 Task: In the  document Joshua.htmlMake this file  'available offline' Add shortcut to Drive 'Computers'Email the file to   softage.3@softage.net, with message attached Attention Needed: Please prioritize going through the email I've sent. and file type: 'Plain Text'
Action: Mouse moved to (264, 441)
Screenshot: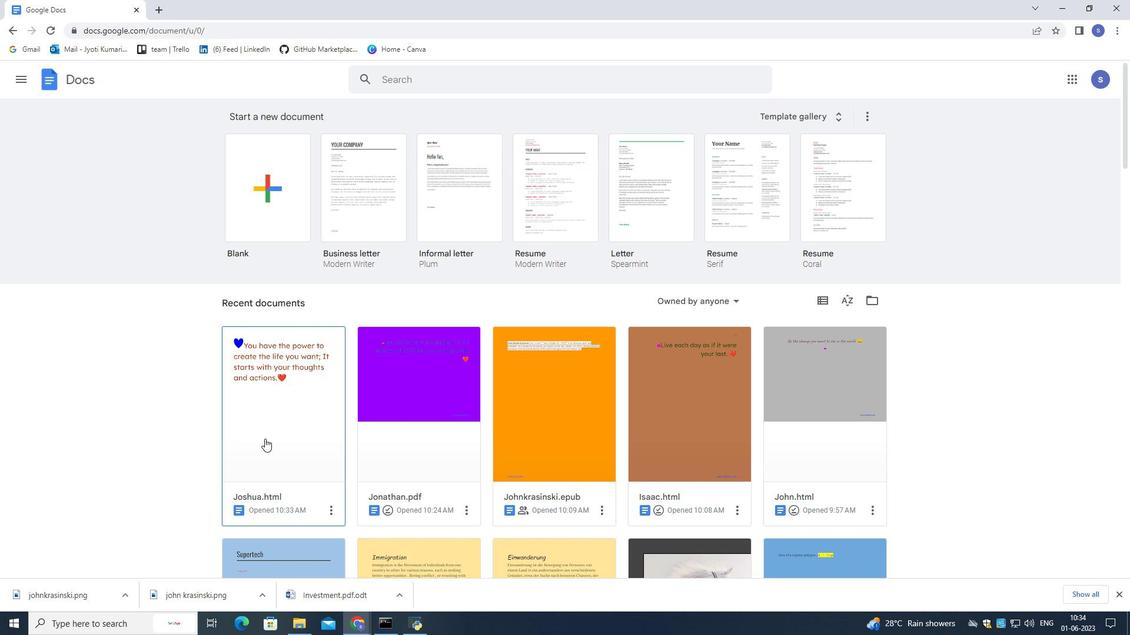 
Action: Mouse pressed left at (264, 441)
Screenshot: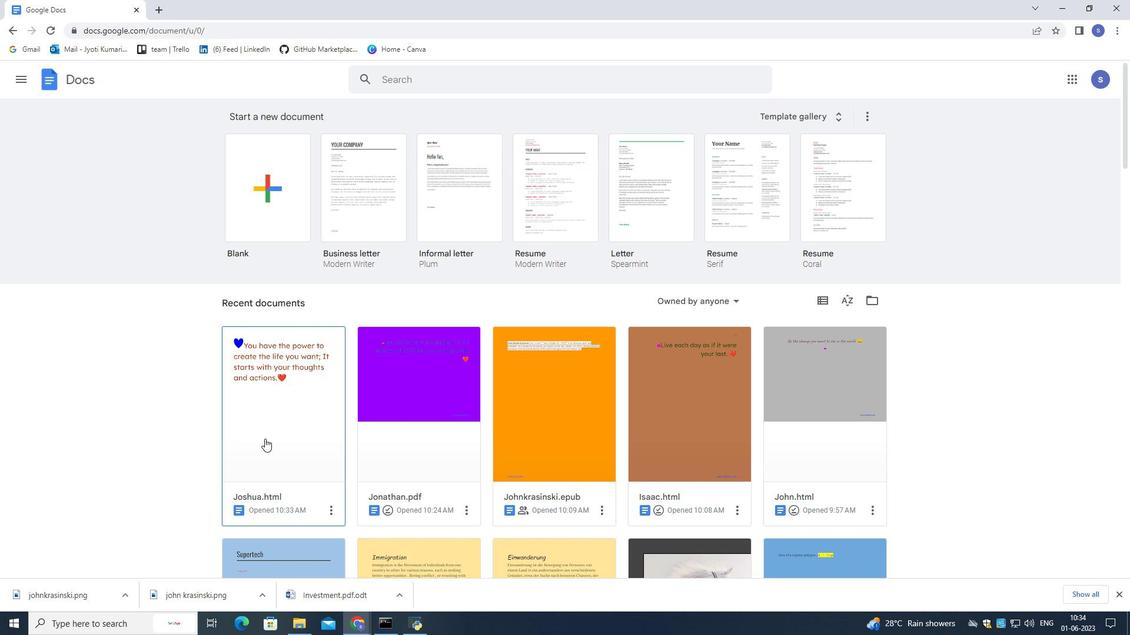 
Action: Mouse moved to (264, 442)
Screenshot: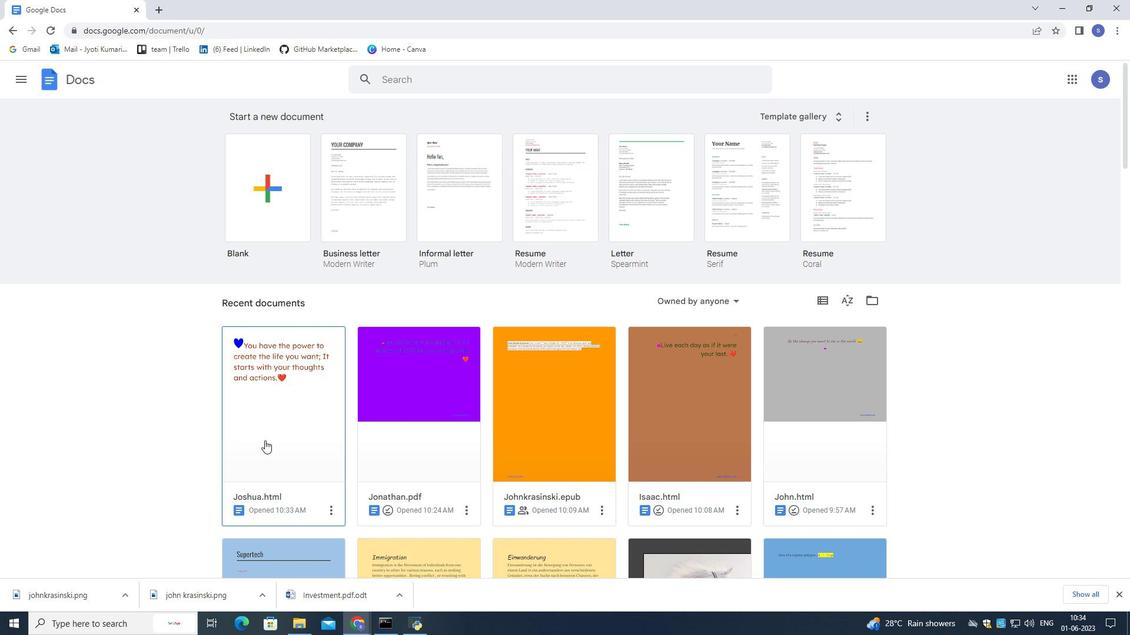 
Action: Mouse pressed left at (264, 442)
Screenshot: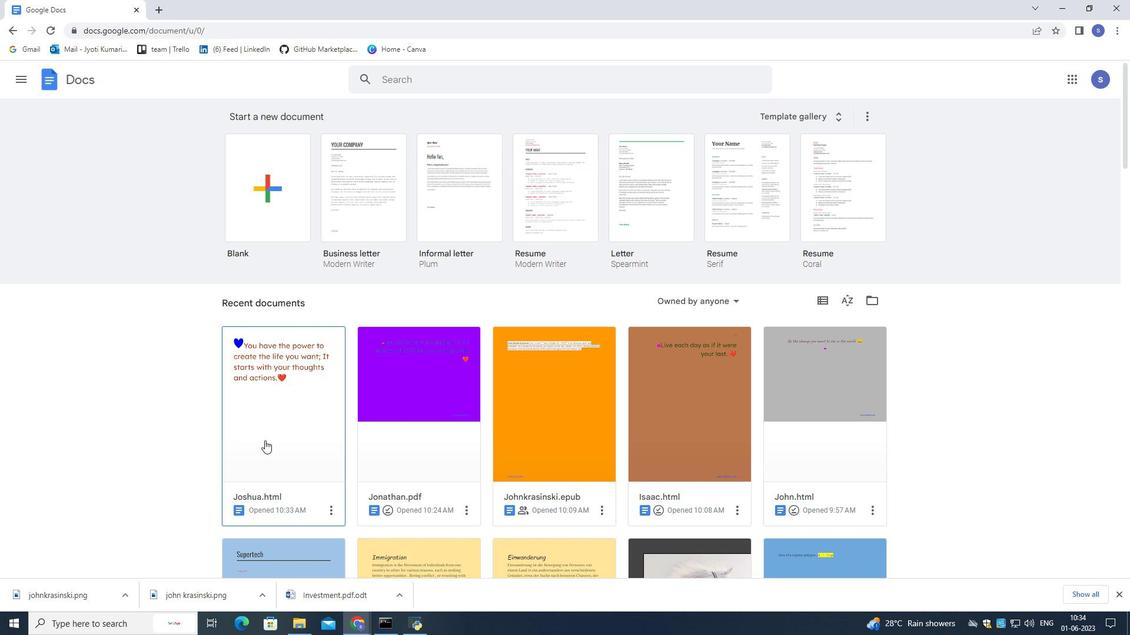 
Action: Mouse moved to (45, 89)
Screenshot: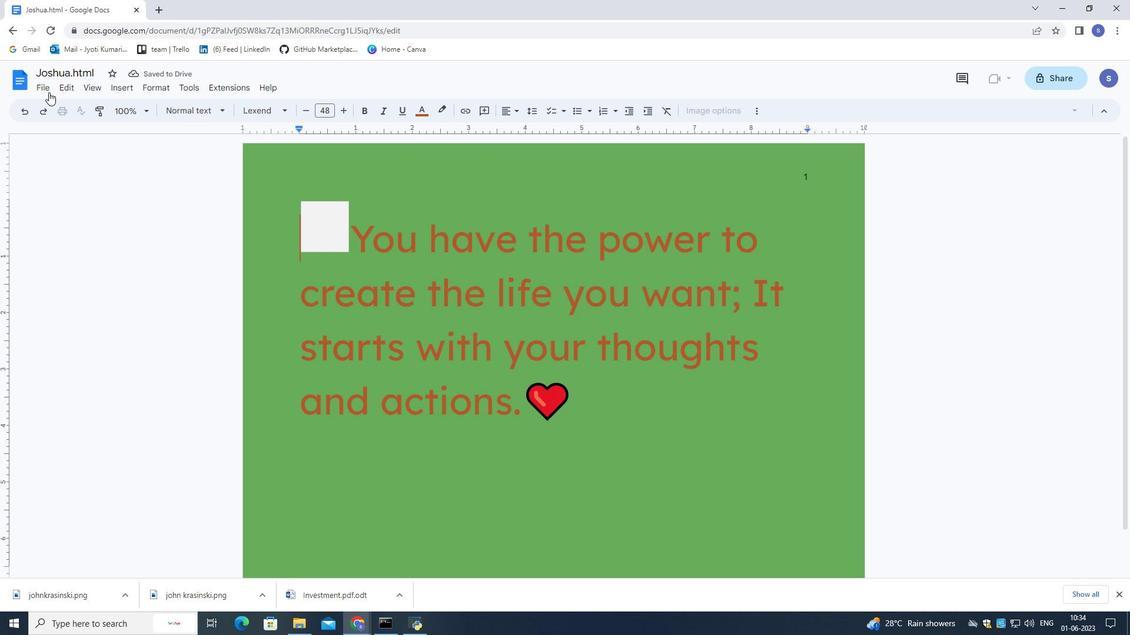 
Action: Mouse pressed left at (45, 89)
Screenshot: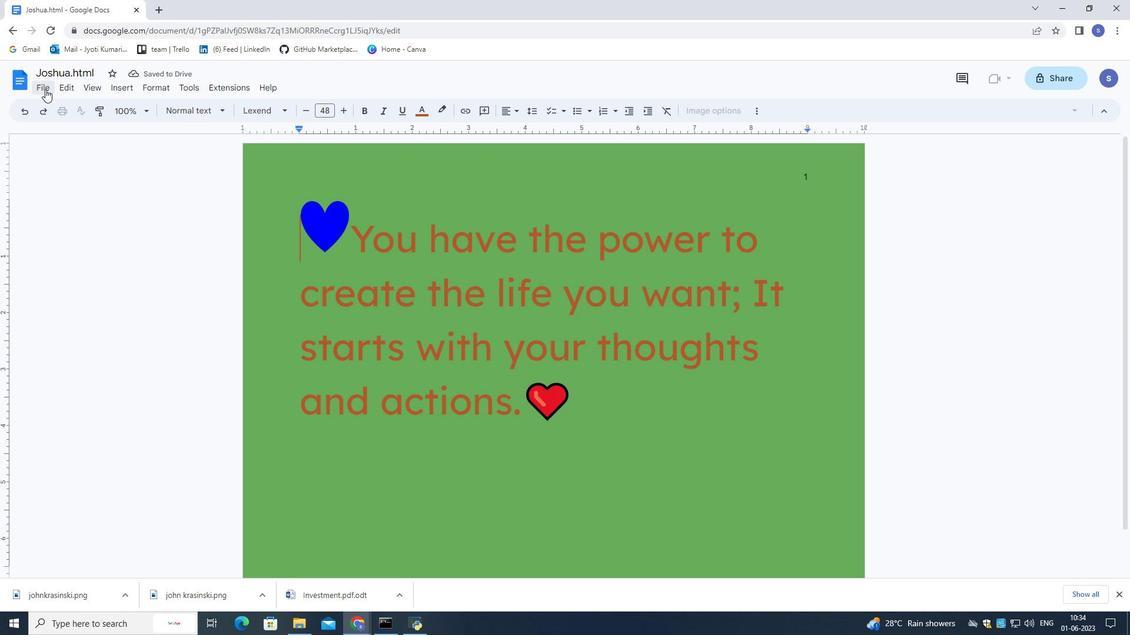 
Action: Mouse moved to (81, 338)
Screenshot: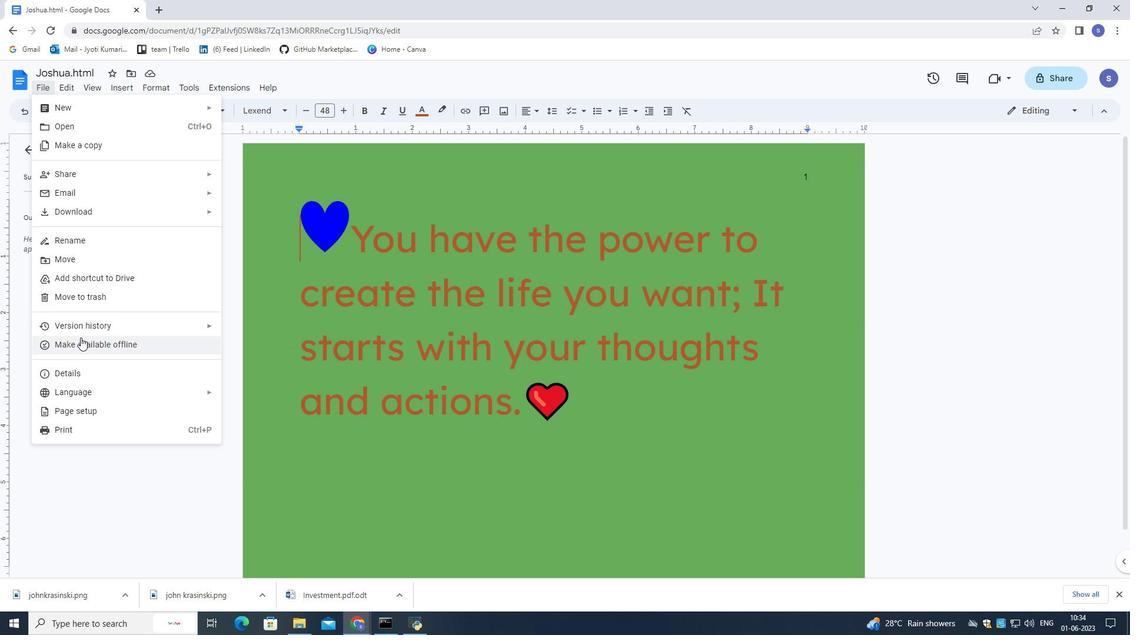 
Action: Mouse pressed left at (81, 338)
Screenshot: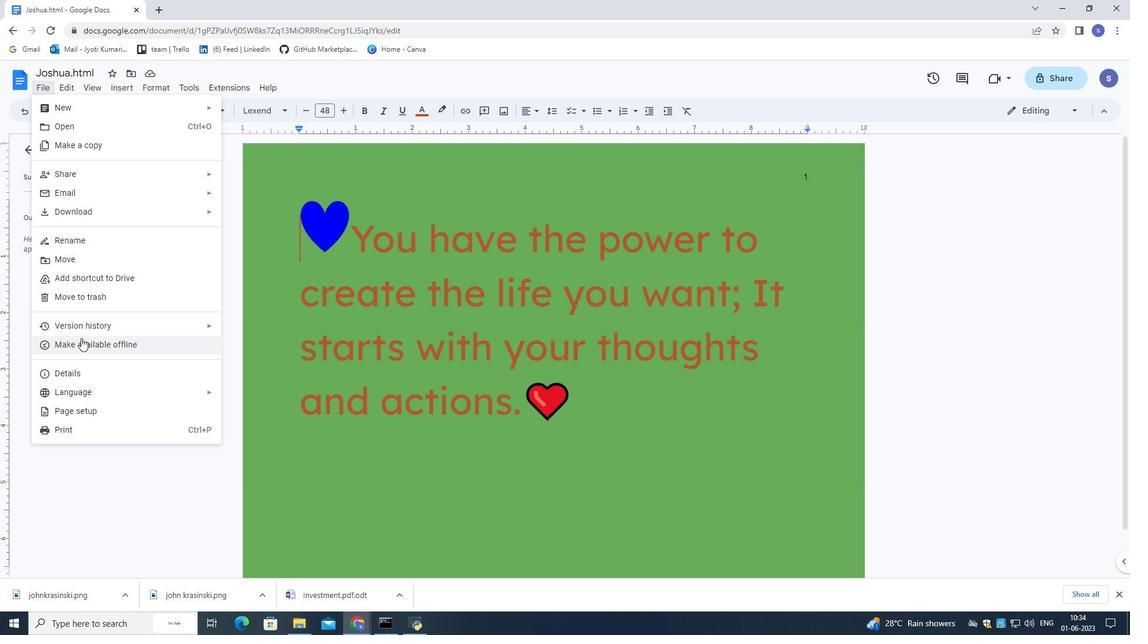 
Action: Mouse moved to (47, 84)
Screenshot: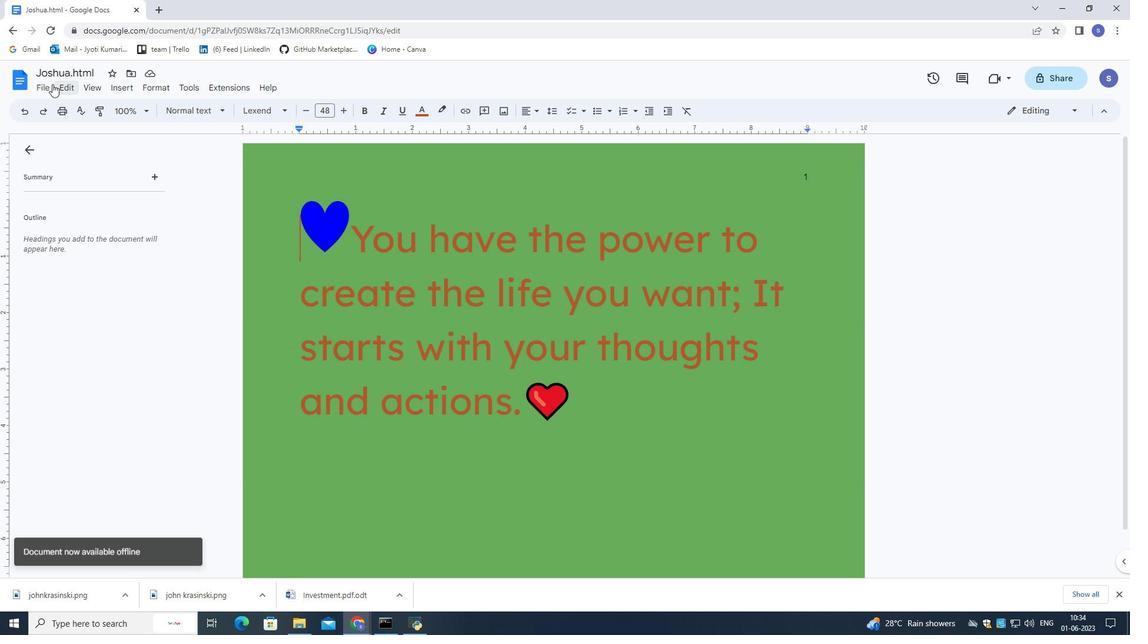 
Action: Mouse pressed left at (47, 84)
Screenshot: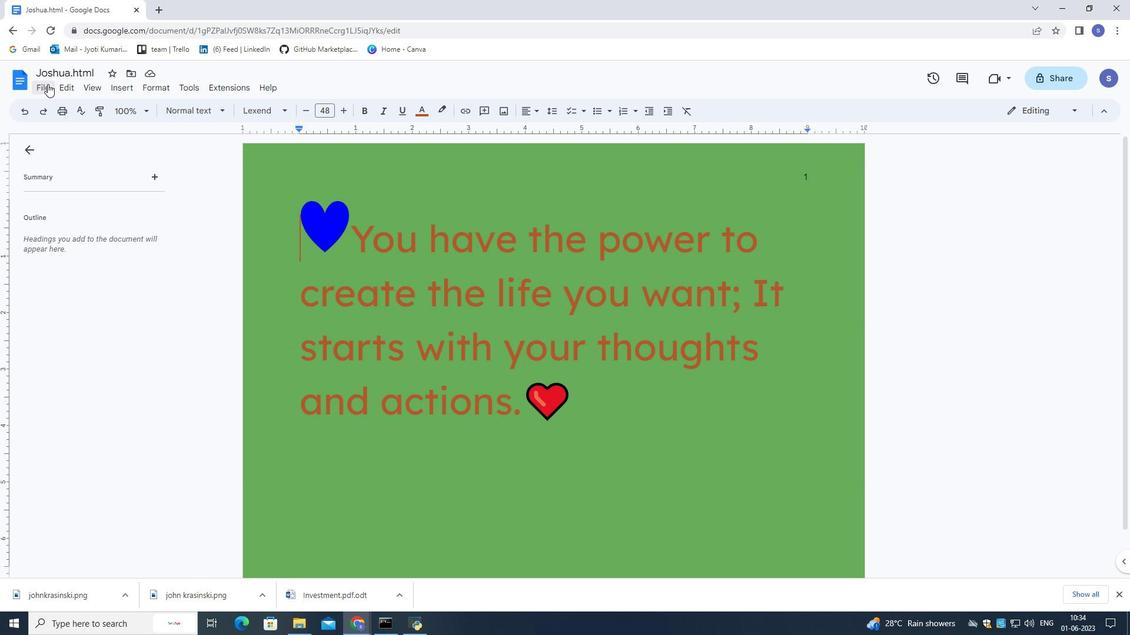 
Action: Mouse moved to (66, 275)
Screenshot: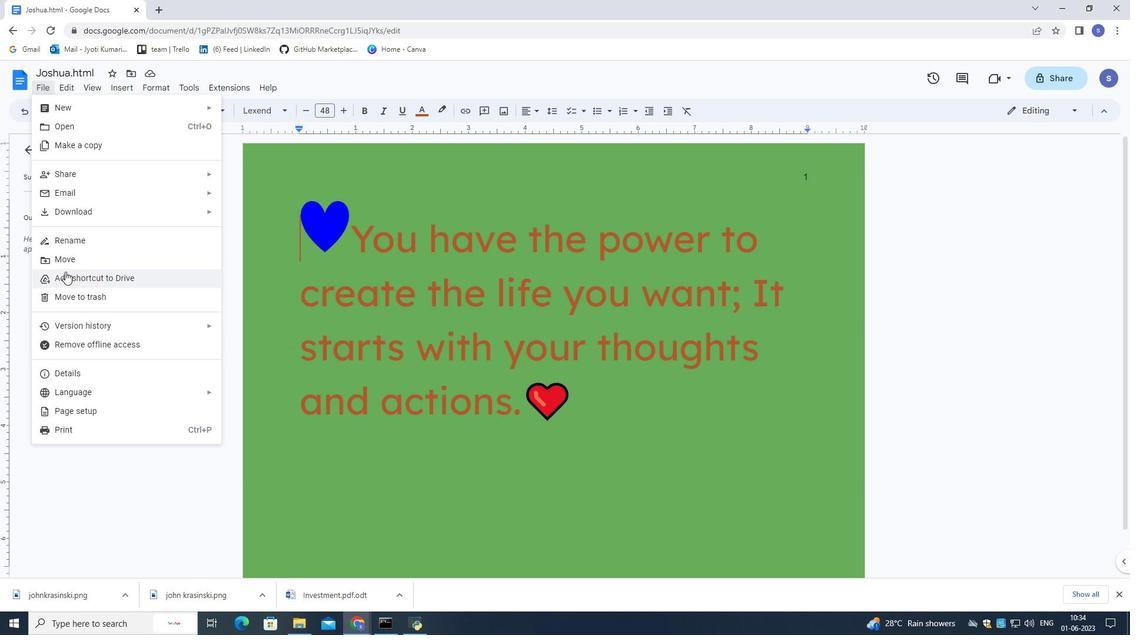 
Action: Mouse pressed left at (66, 275)
Screenshot: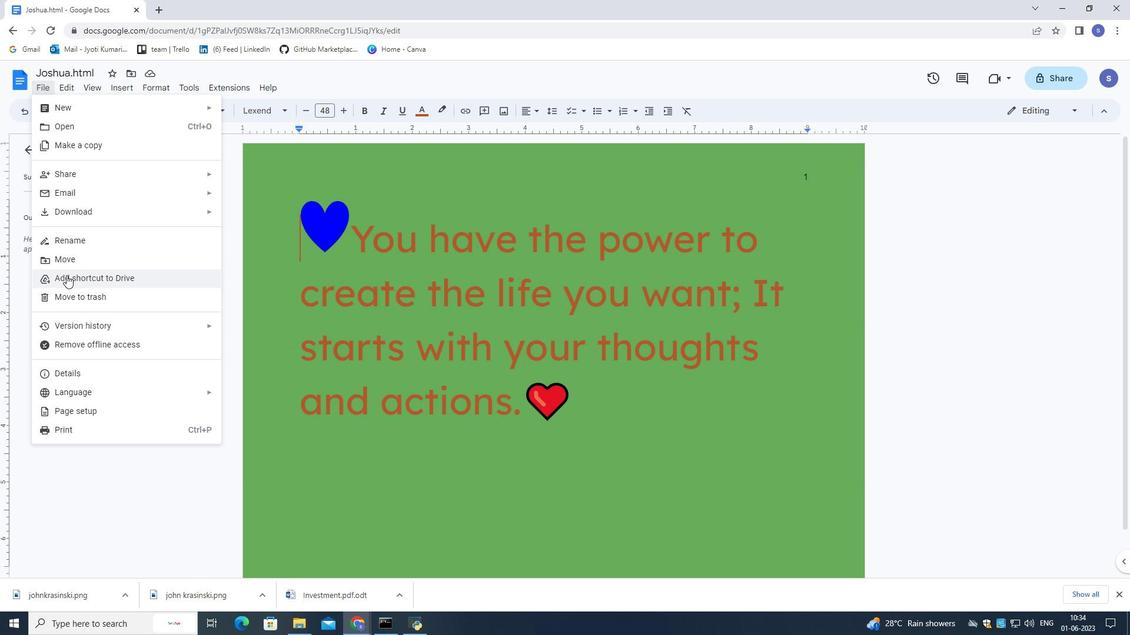 
Action: Mouse moved to (280, 252)
Screenshot: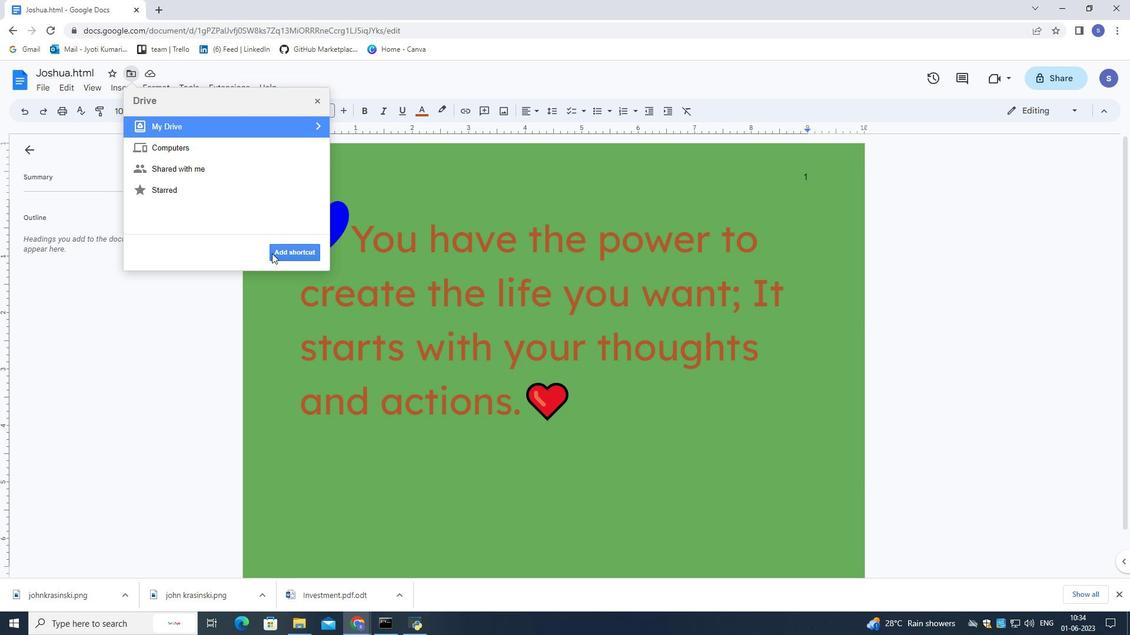 
Action: Mouse pressed left at (280, 252)
Screenshot: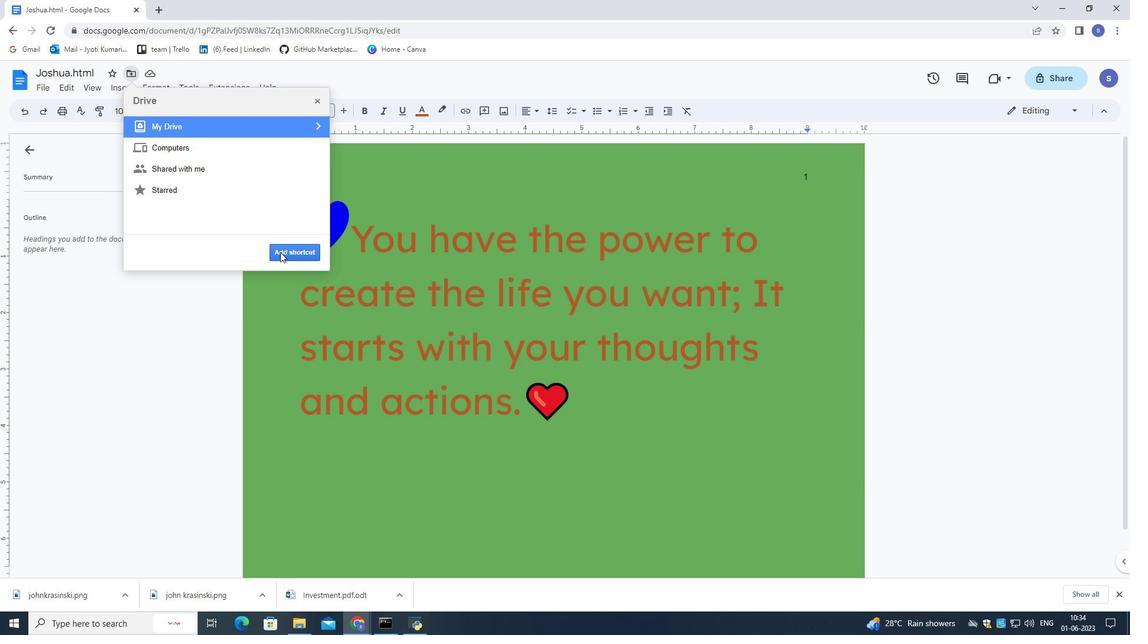 
Action: Mouse moved to (47, 84)
Screenshot: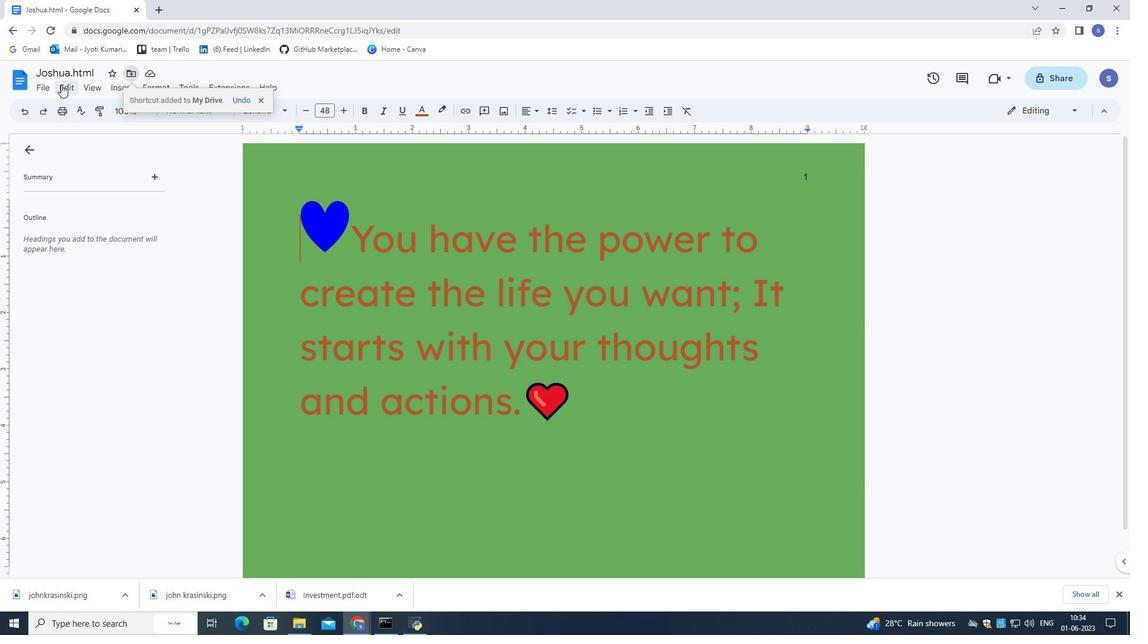 
Action: Mouse pressed left at (47, 84)
Screenshot: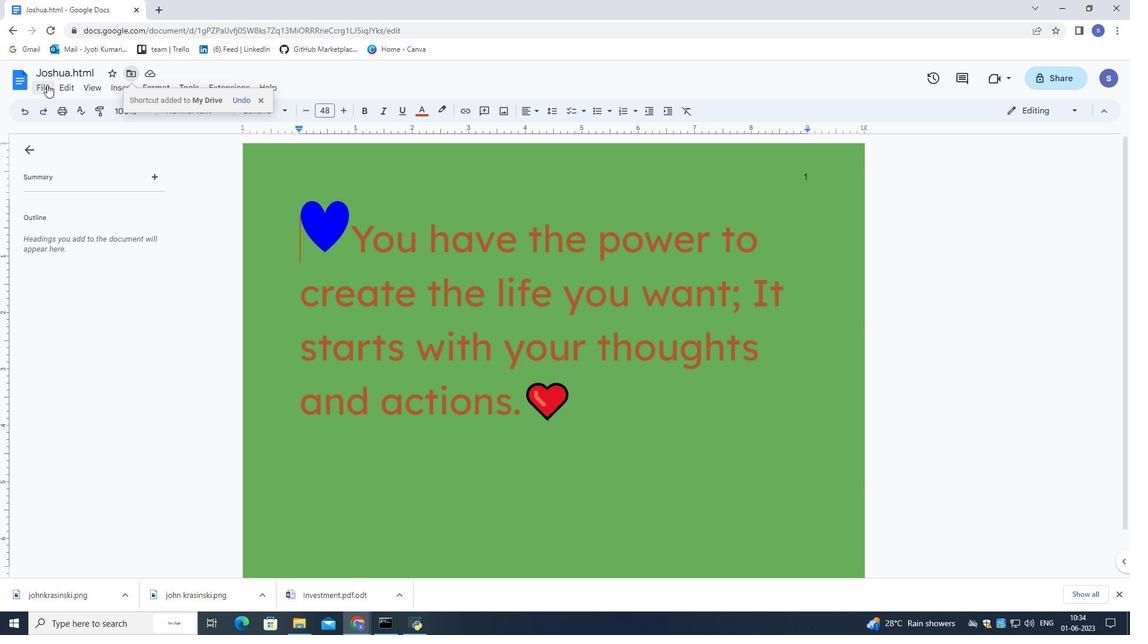 
Action: Mouse moved to (264, 205)
Screenshot: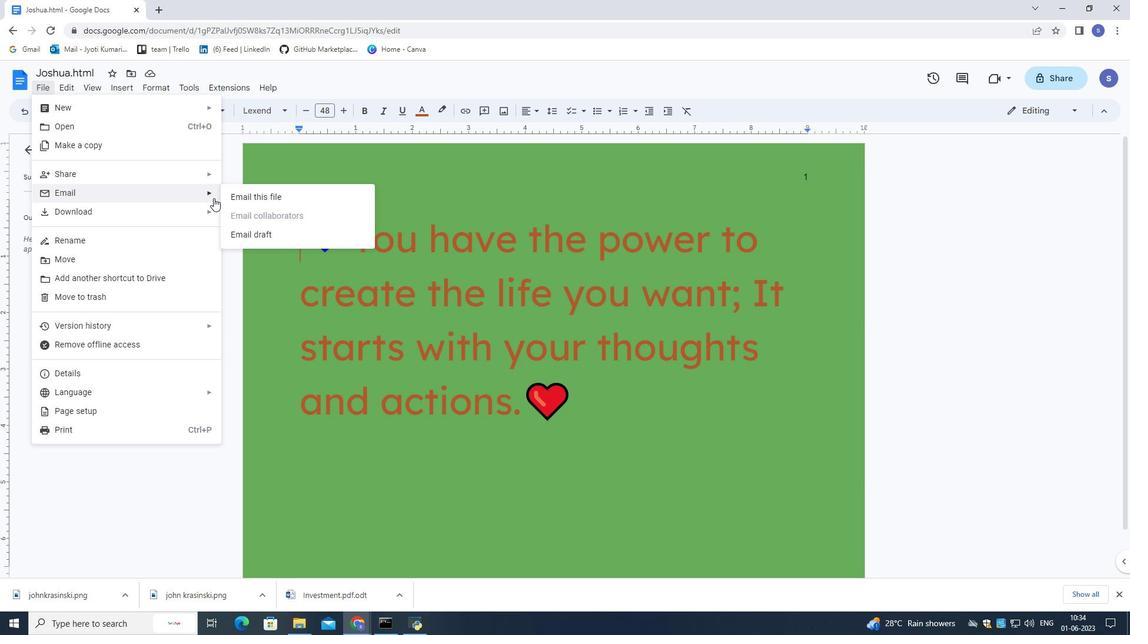 
Action: Mouse pressed left at (264, 205)
Screenshot: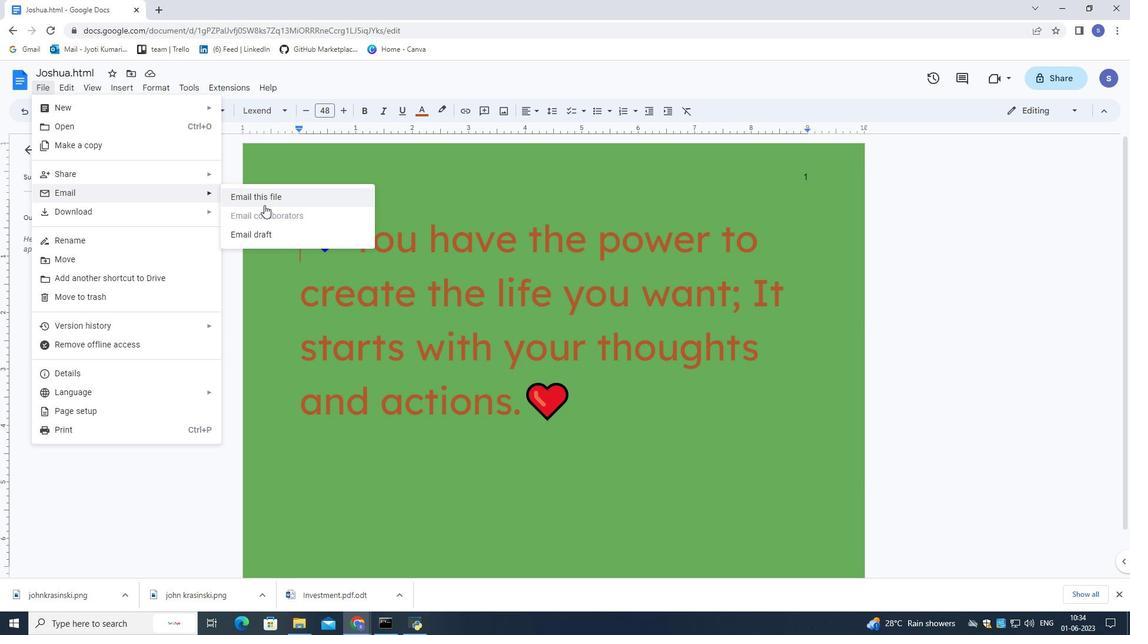 
Action: Key pressed softage,<Key.backspace>.3<Key.shift>@softage.net
Screenshot: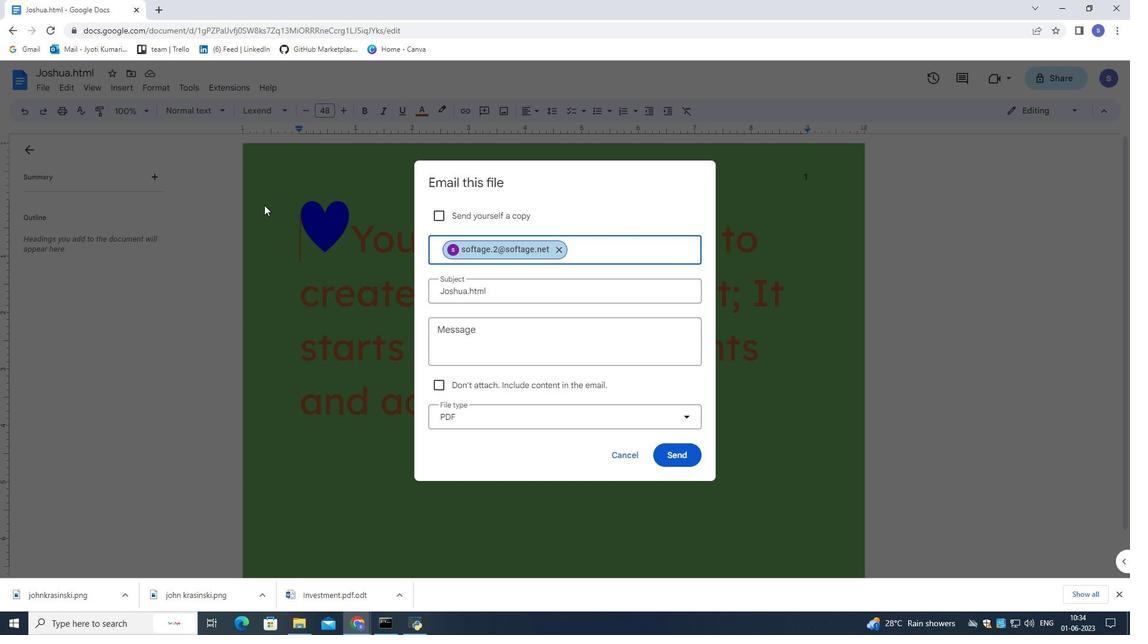 
Action: Mouse moved to (558, 253)
Screenshot: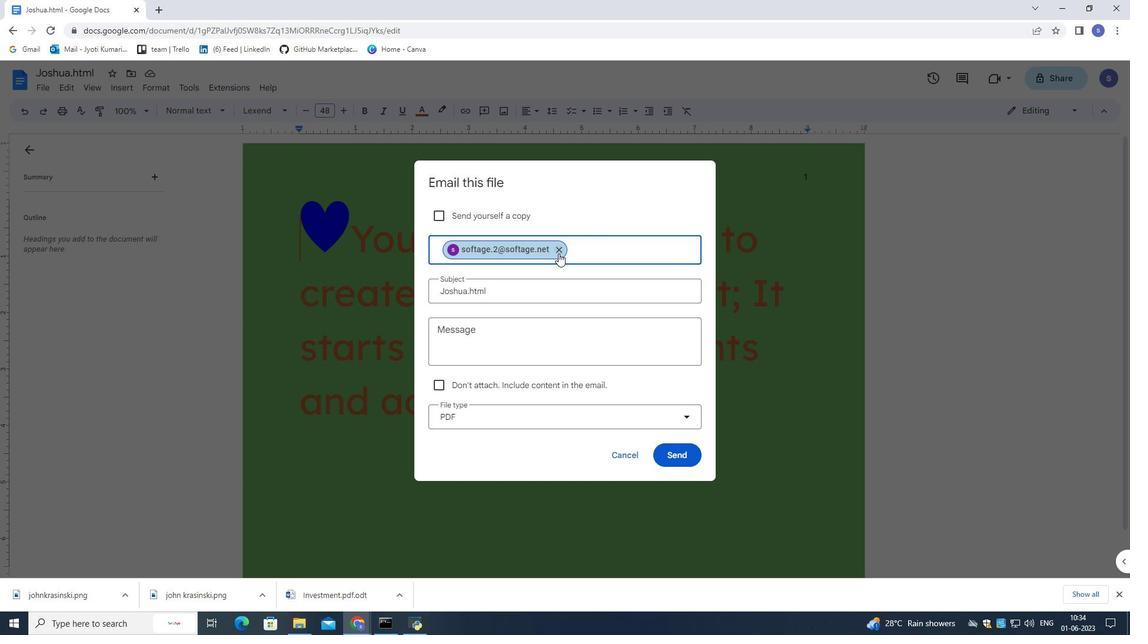 
Action: Mouse pressed left at (558, 253)
Screenshot: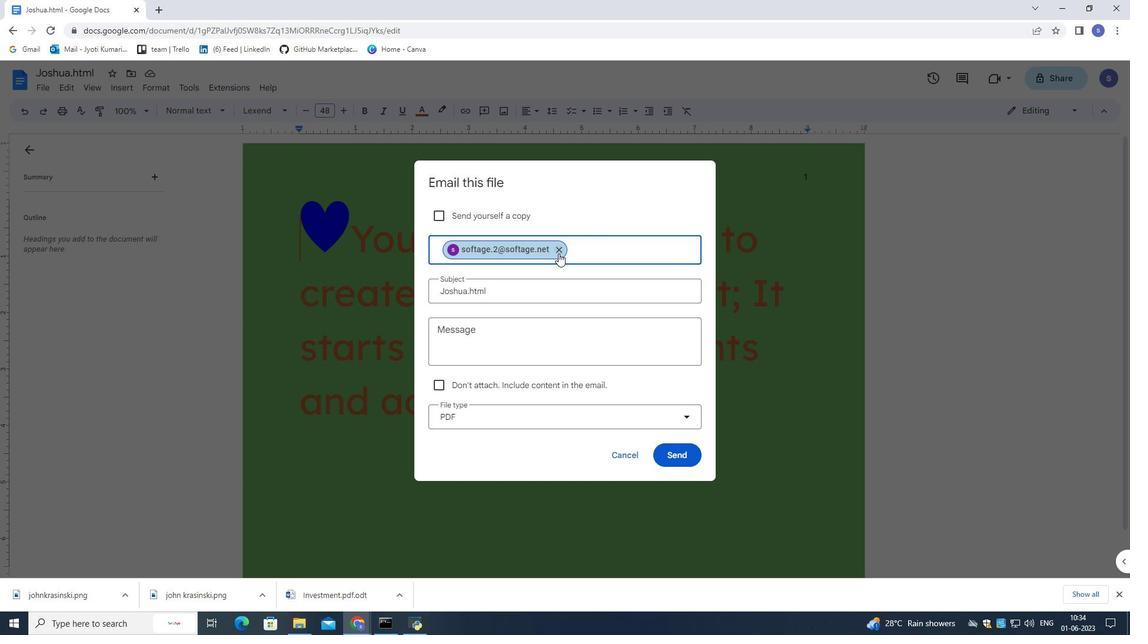 
Action: Mouse moved to (562, 249)
Screenshot: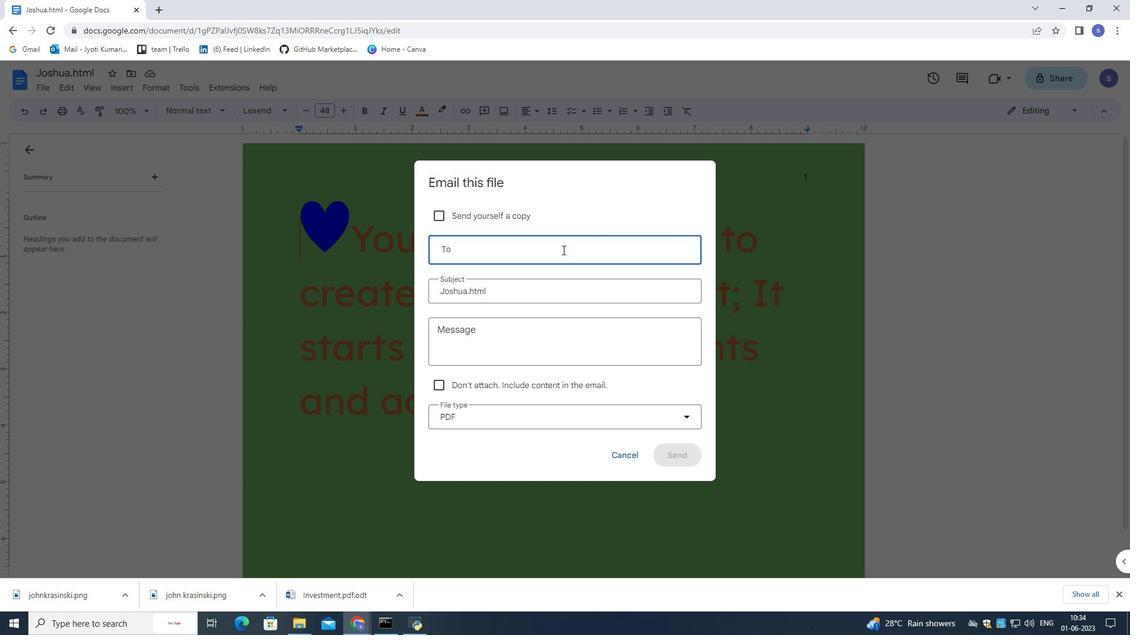 
Action: Key pressed softage.3<Key.shift>@softage.net
Screenshot: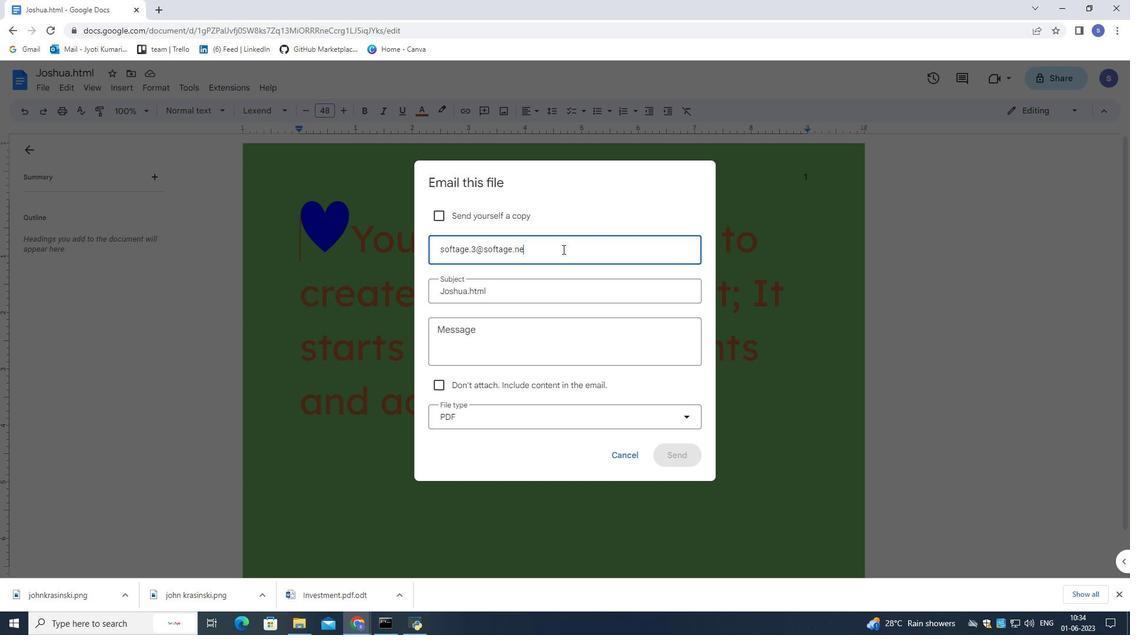 
Action: Mouse moved to (555, 283)
Screenshot: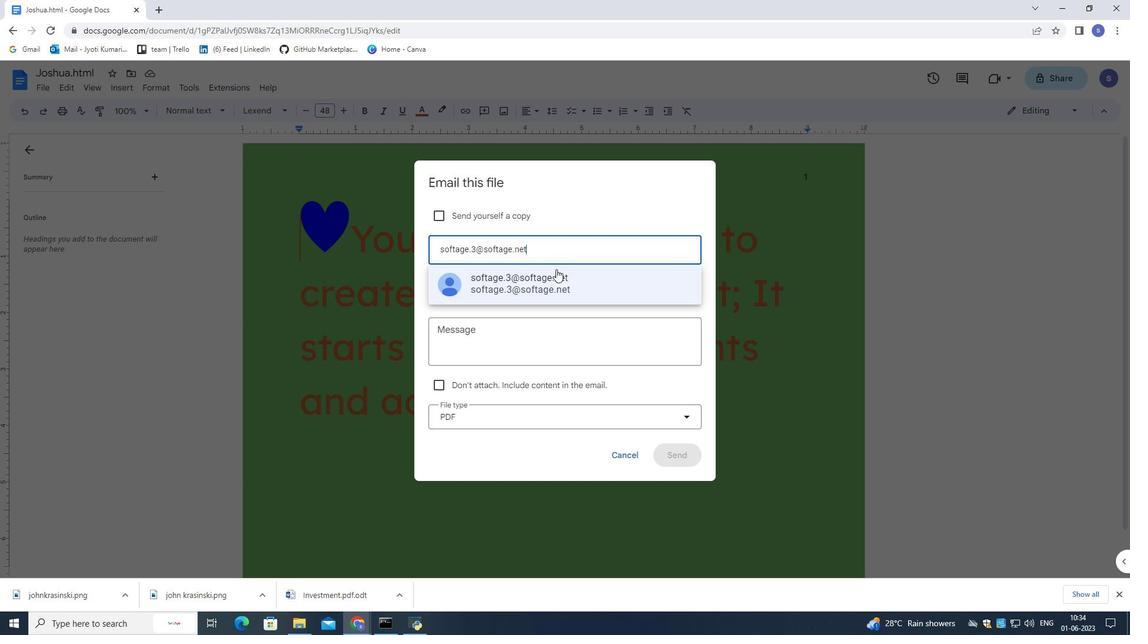 
Action: Mouse pressed left at (555, 283)
Screenshot: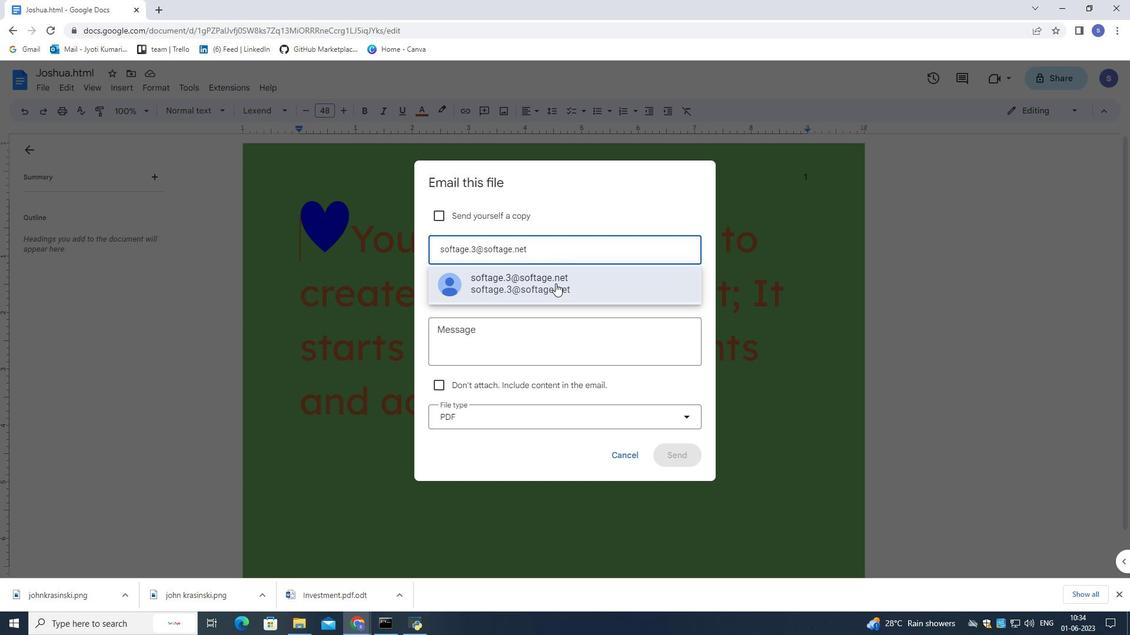 
Action: Mouse moved to (631, 325)
Screenshot: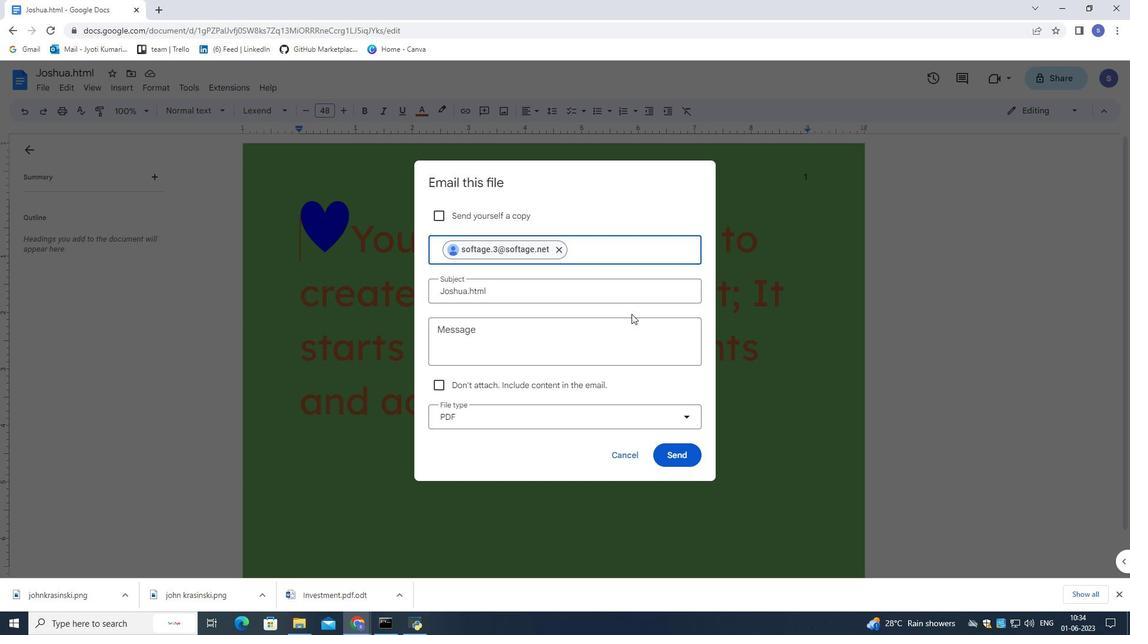 
Action: Mouse pressed left at (631, 325)
Screenshot: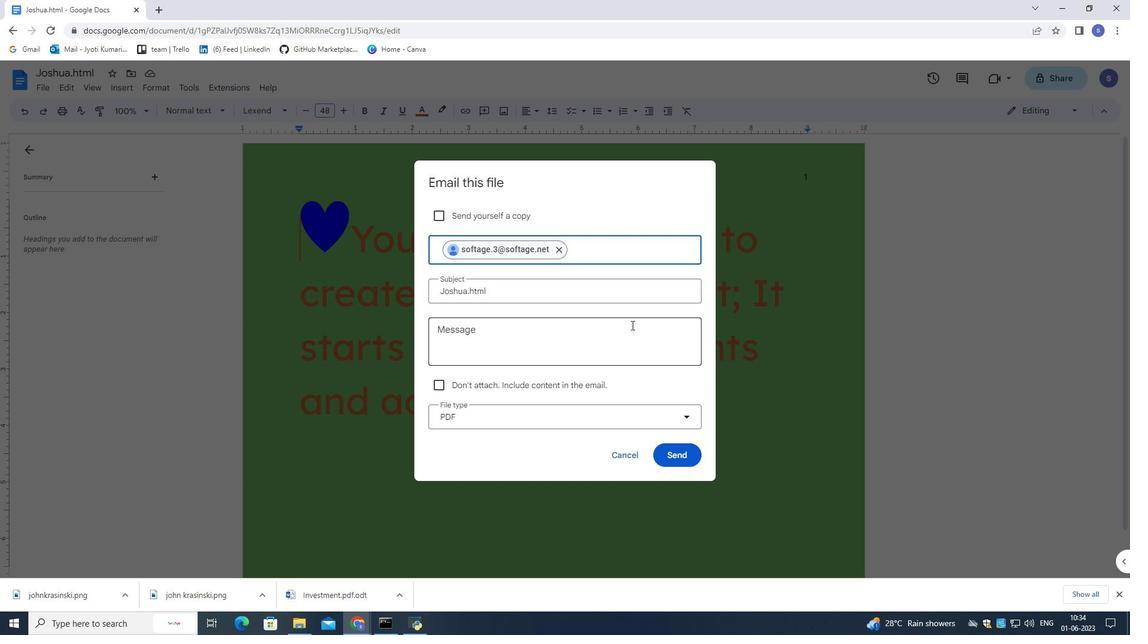 
Action: Key pressed <Key.shift>Attention<Key.space><Key.shift>Needed<Key.space><Key.shift_r>:<Key.space><Key.shift>Please<Key.space>prioe<Key.backspace>ritize<Key.space>going<Key.space>through<Key.space>the<Key.space>email<Key.space><Key.shift>I've<Key.space>sent.
Screenshot: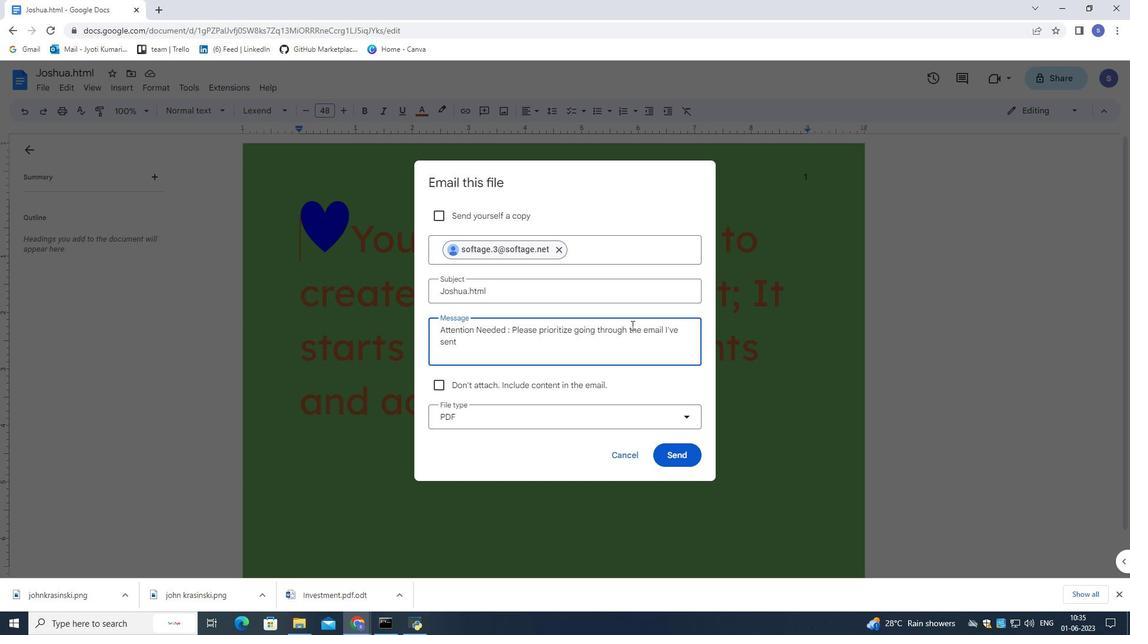 
Action: Mouse moved to (635, 414)
Screenshot: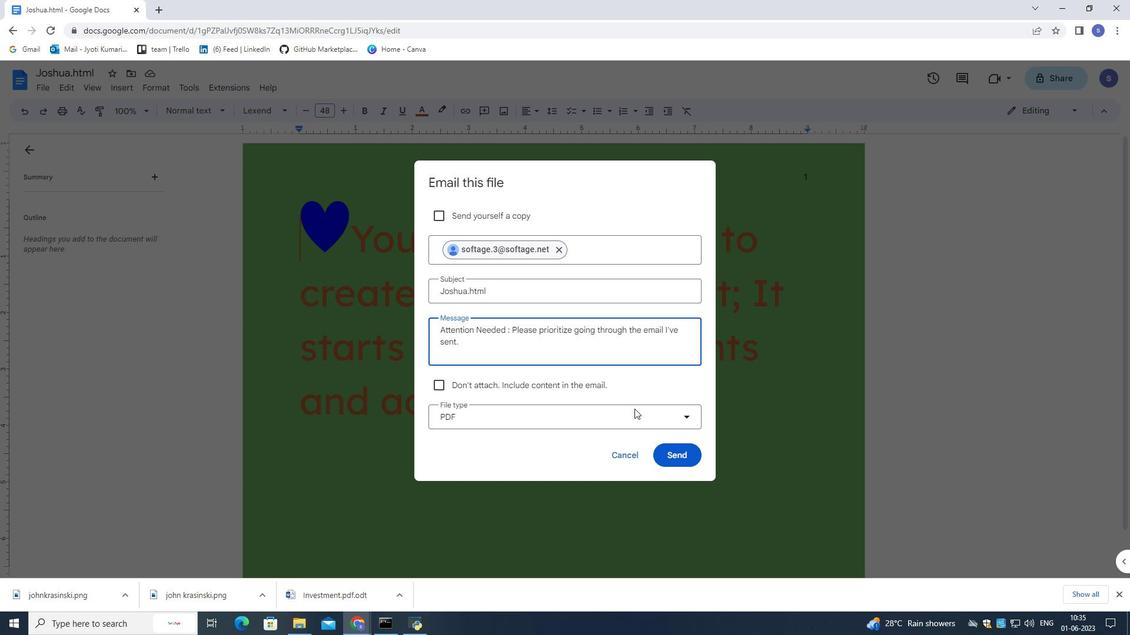 
Action: Mouse pressed left at (635, 414)
Screenshot: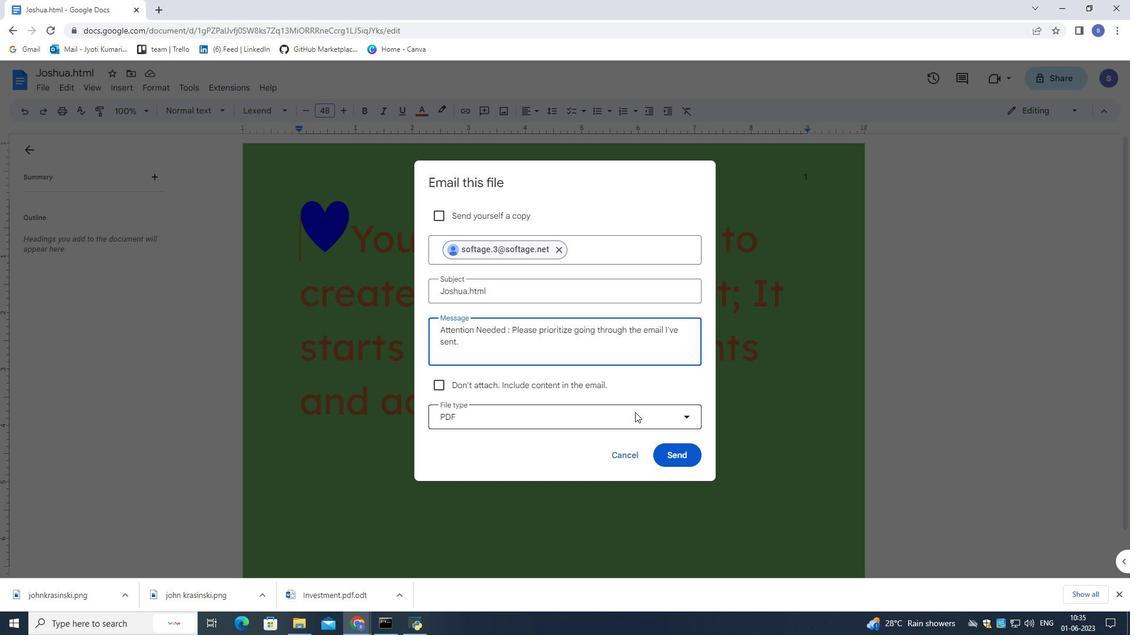 
Action: Mouse moved to (555, 535)
Screenshot: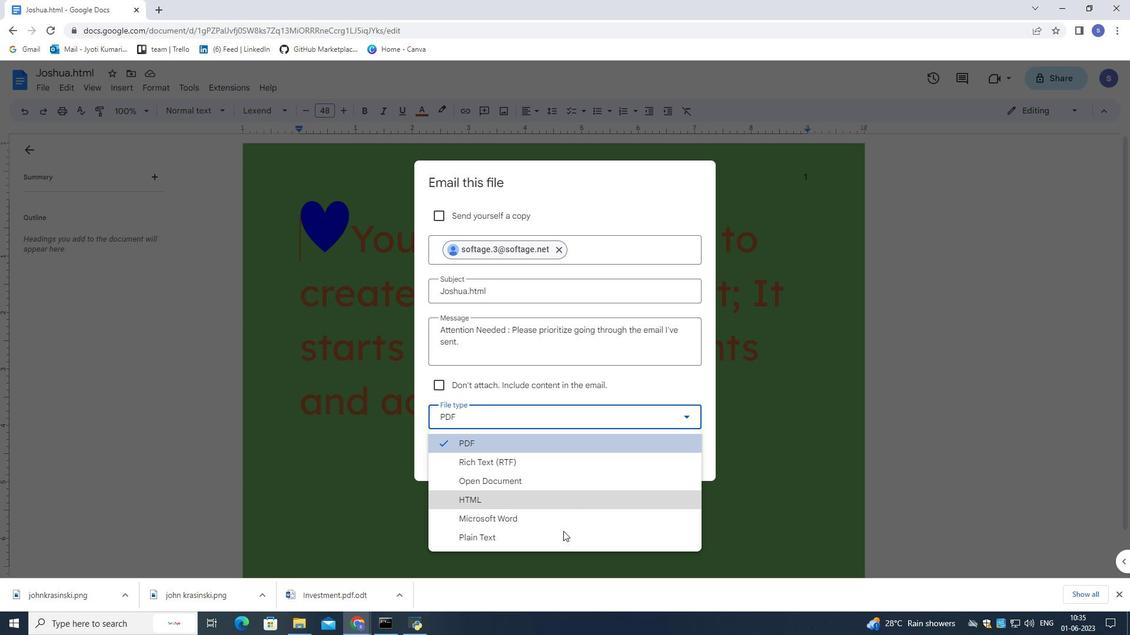 
Action: Mouse pressed left at (555, 535)
Screenshot: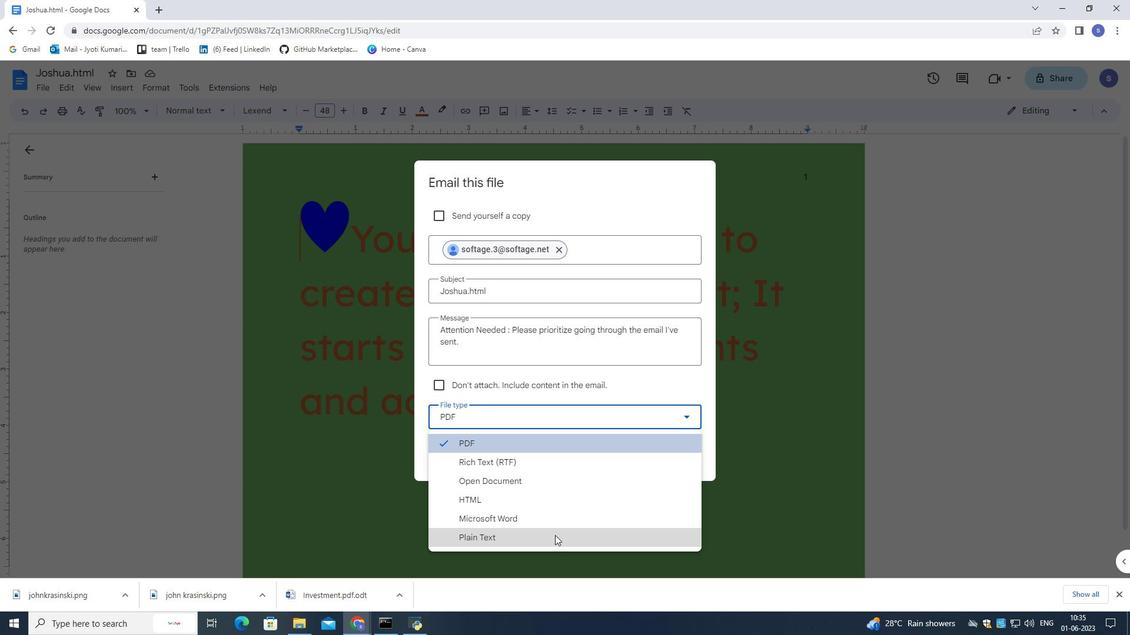
Action: Mouse moved to (682, 456)
Screenshot: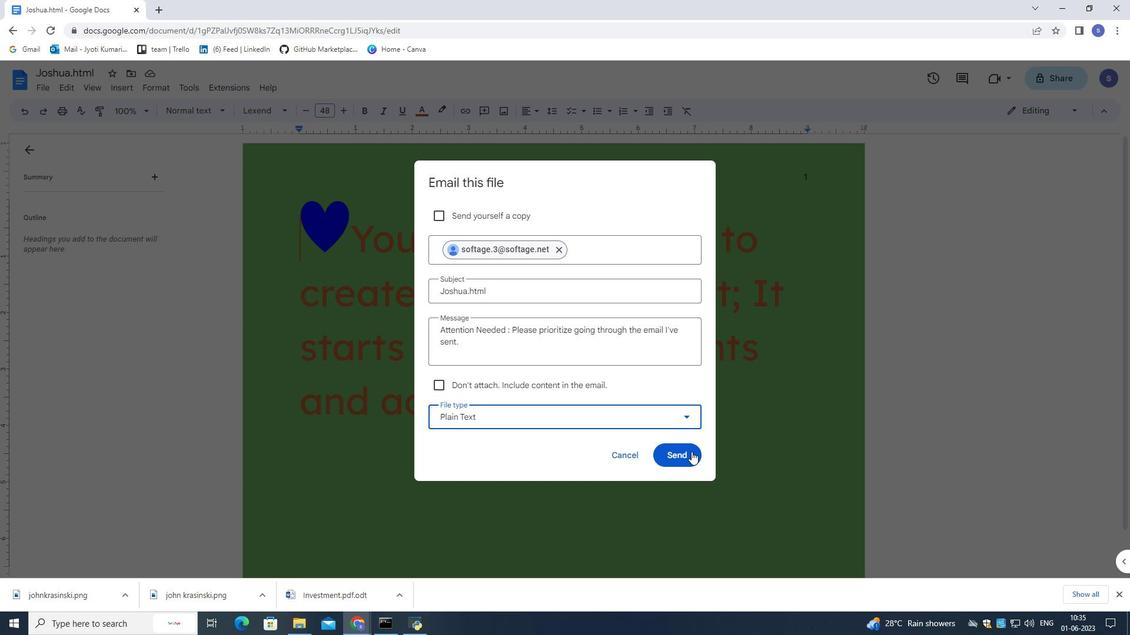 
Action: Mouse pressed left at (682, 456)
Screenshot: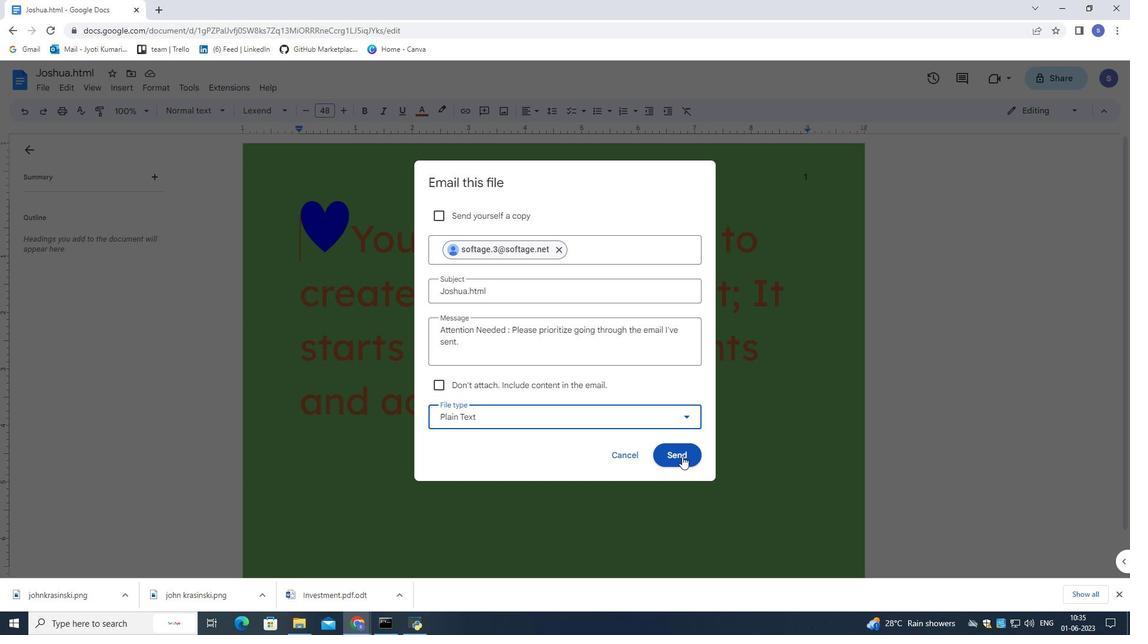 
Action: Mouse moved to (673, 378)
Screenshot: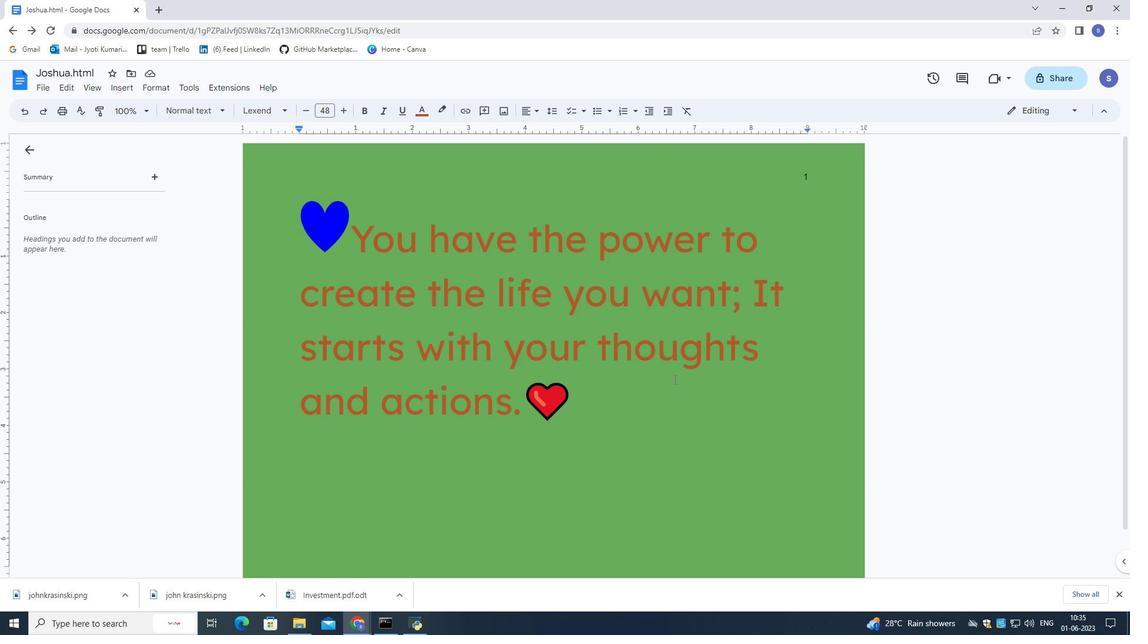 
